 Task: Check the current schedule for the Toronto subway from Union Station to BloorYonge.
Action: Mouse moved to (320, 100)
Screenshot: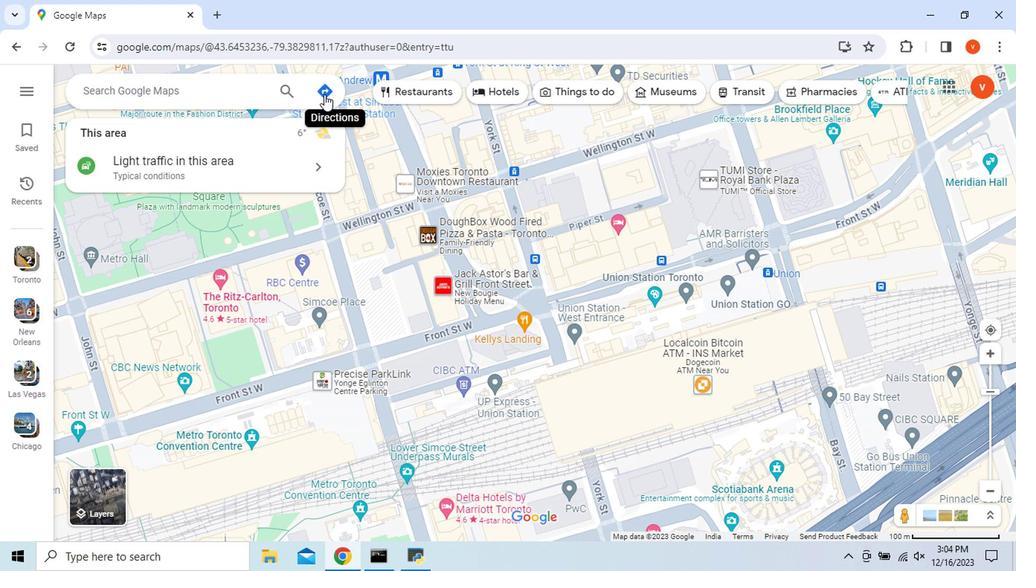 
Action: Mouse pressed left at (320, 100)
Screenshot: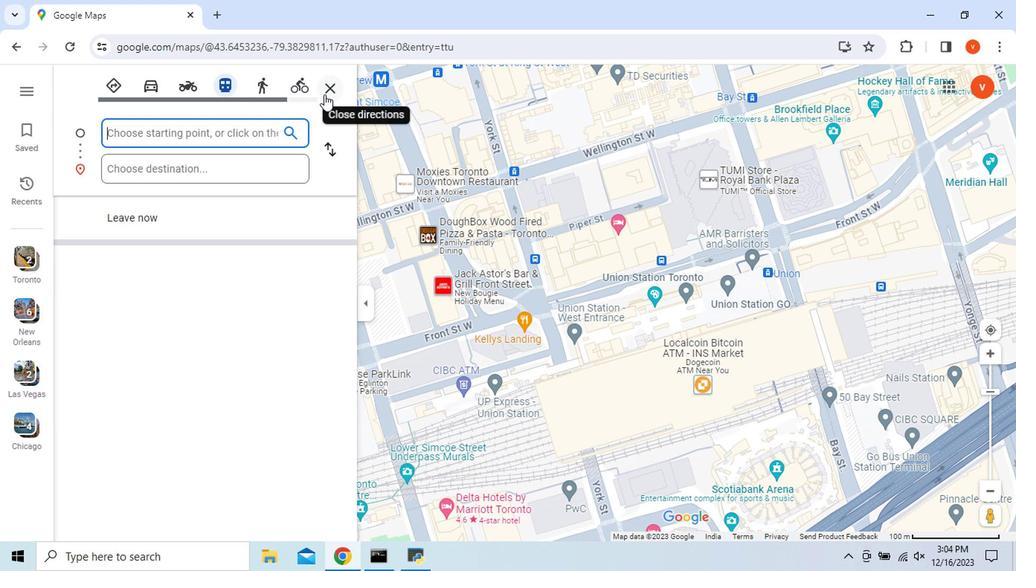 
Action: Mouse moved to (553, 282)
Screenshot: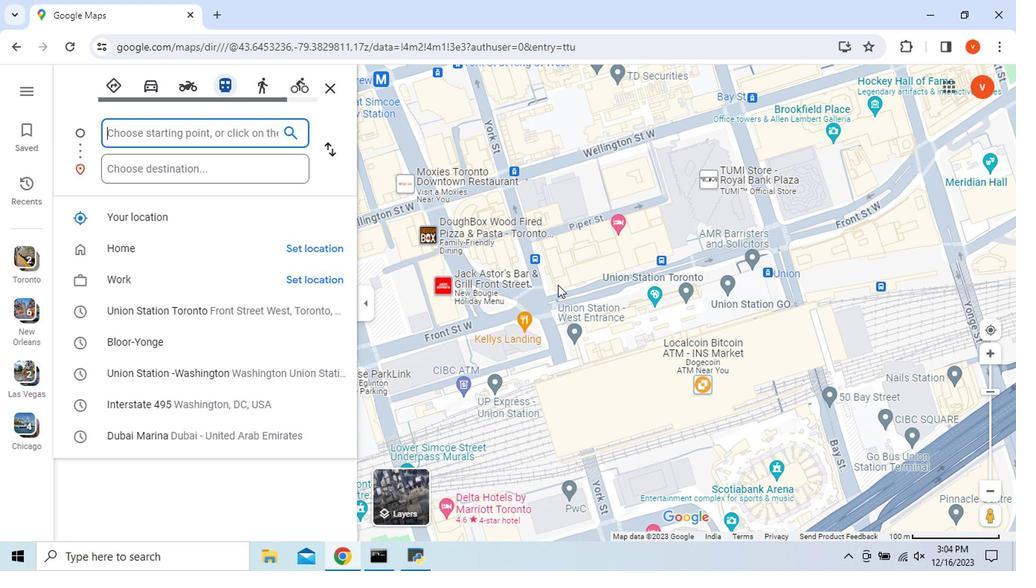 
Action: Key pressed <Key.shift_r>Union<Key.space><Key.shift>Station<Key.space><Key.shift_r>T
Screenshot: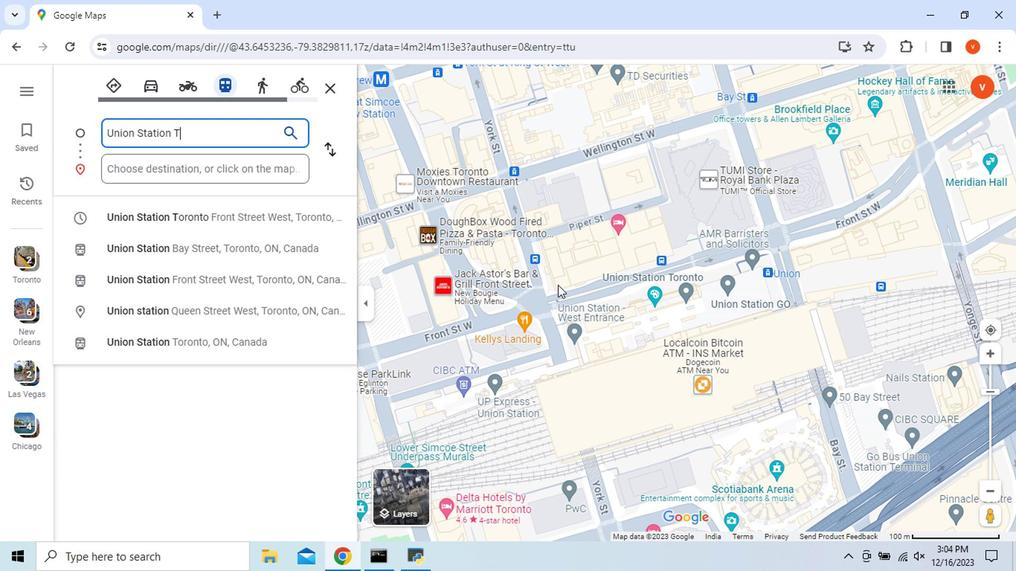
Action: Mouse moved to (244, 216)
Screenshot: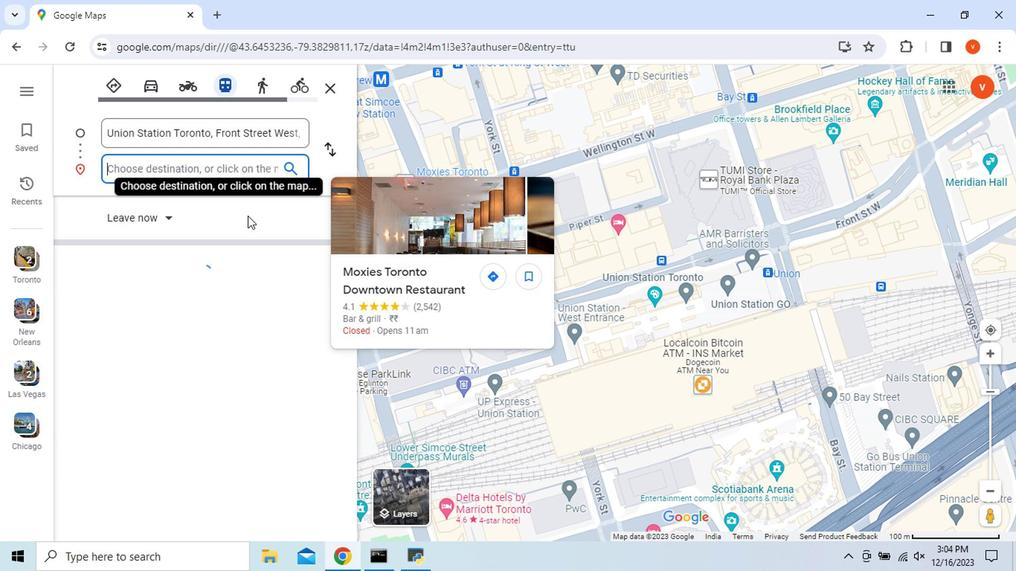 
Action: Mouse pressed left at (244, 216)
Screenshot: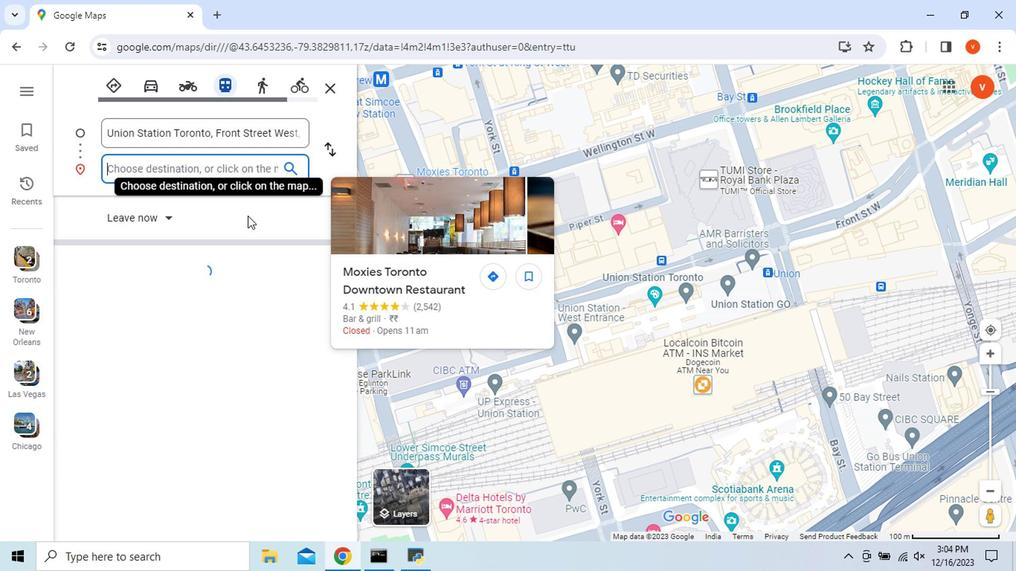 
Action: Mouse moved to (146, 171)
Screenshot: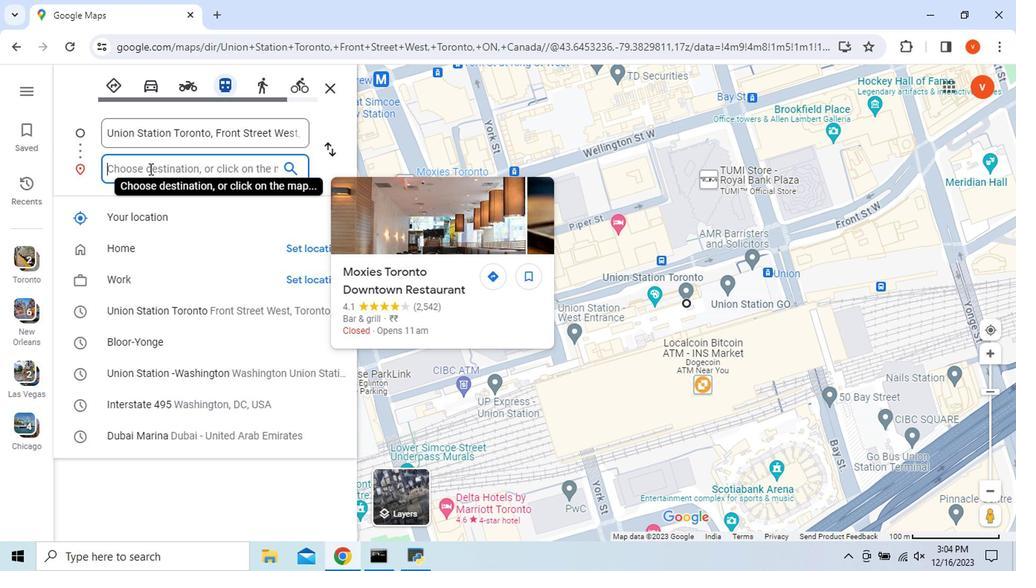 
Action: Mouse pressed left at (146, 171)
Screenshot: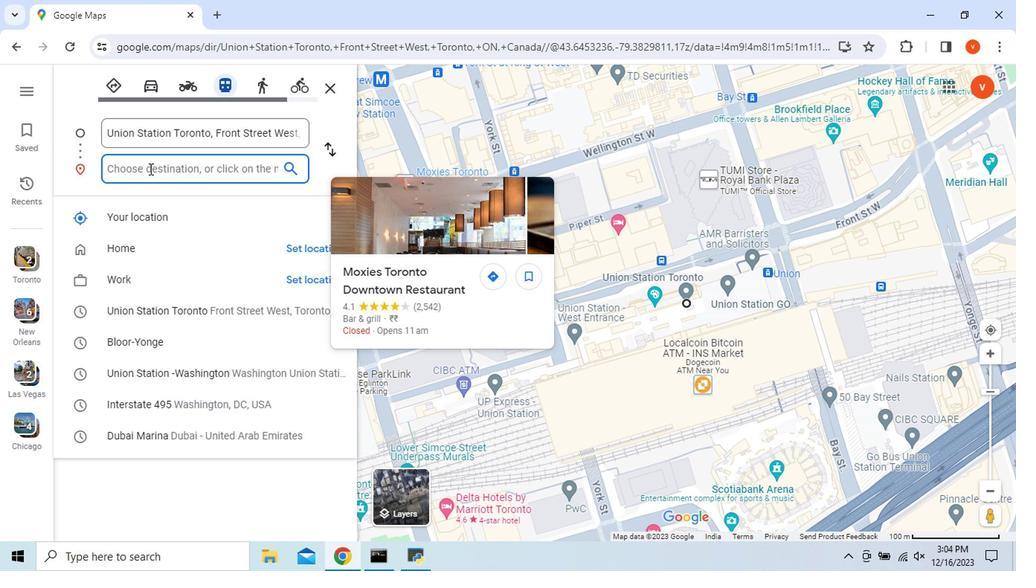 
Action: Mouse moved to (146, 171)
Screenshot: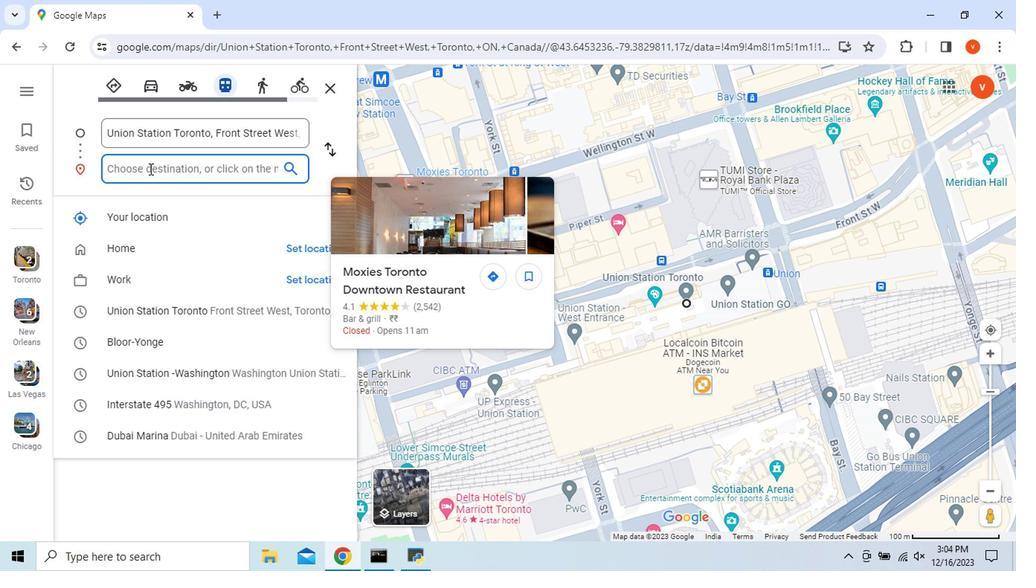 
Action: Key pressed <Key.shift>Bloor<Key.shift>Yonge
Screenshot: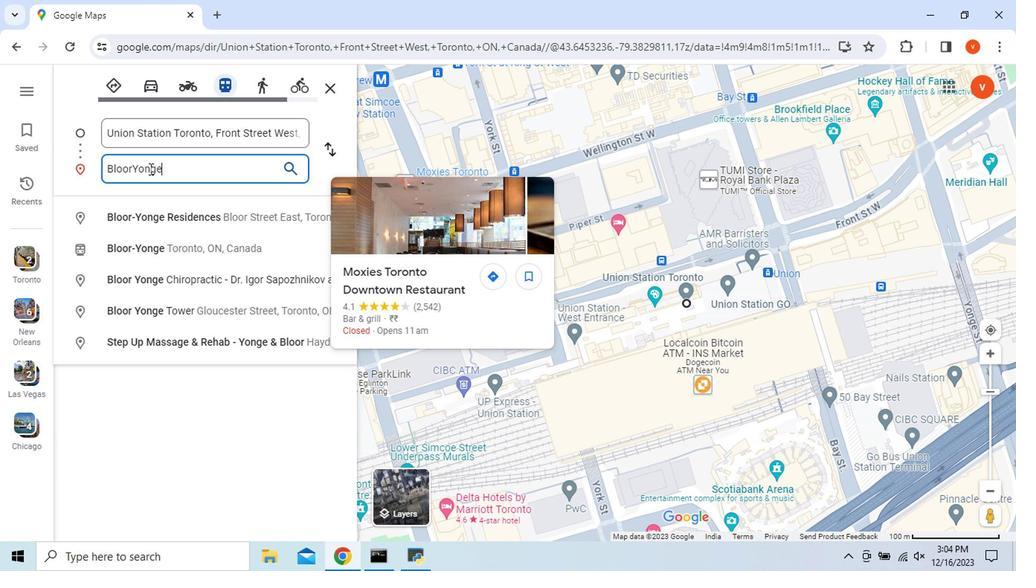 
Action: Mouse moved to (154, 248)
Screenshot: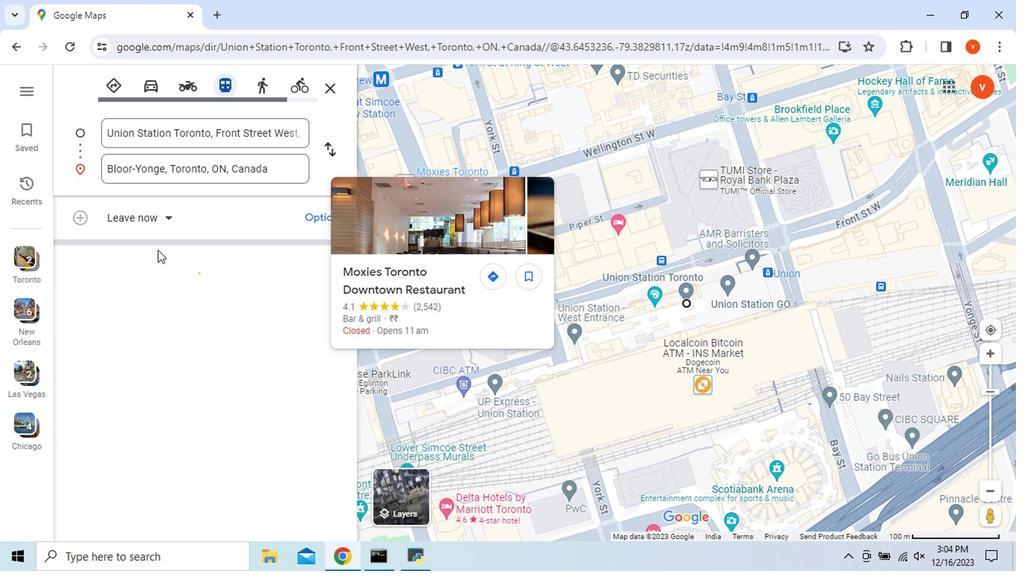 
Action: Mouse pressed left at (154, 248)
Screenshot: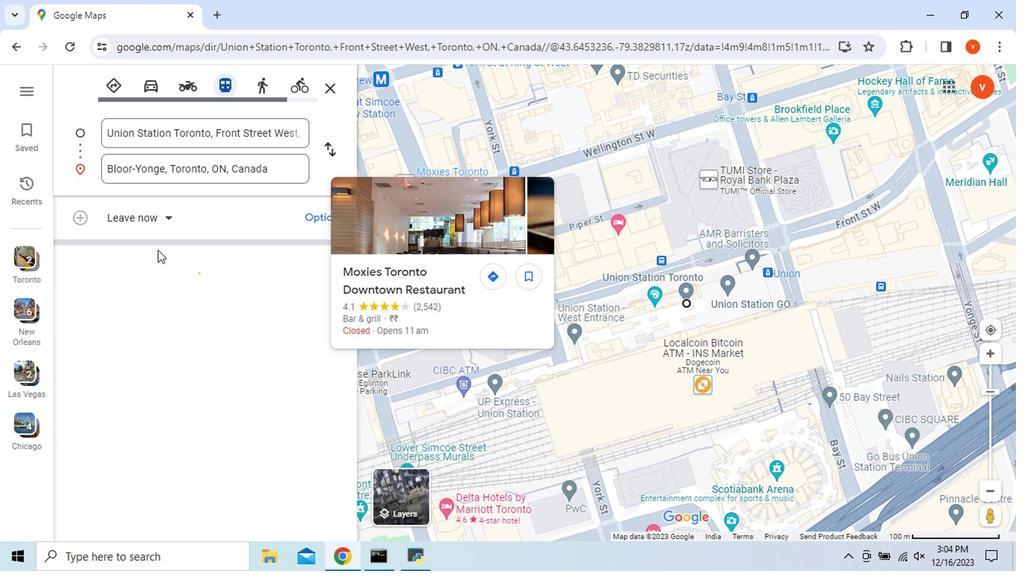 
Action: Mouse moved to (107, 90)
Screenshot: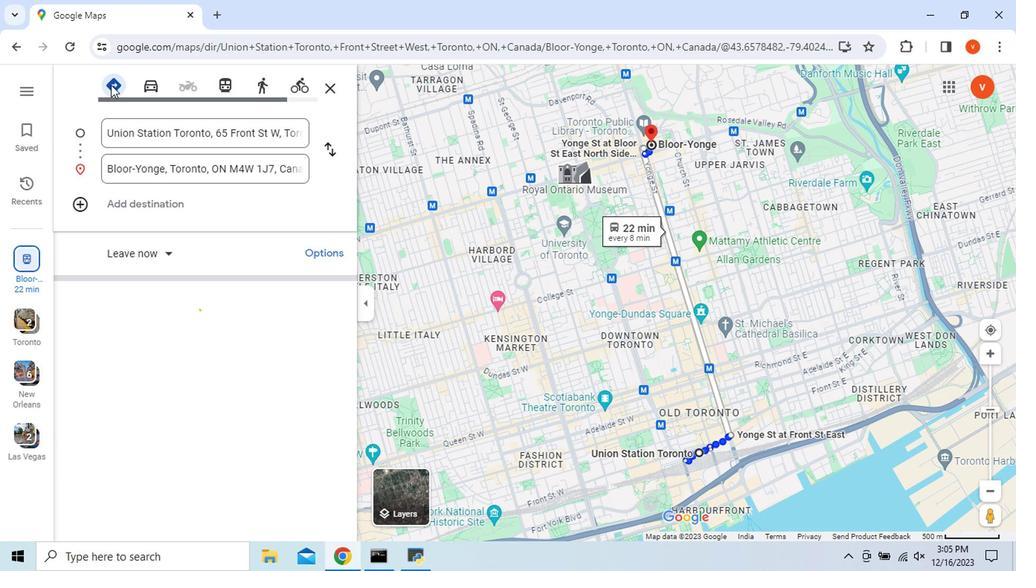 
Action: Mouse pressed left at (107, 90)
Screenshot: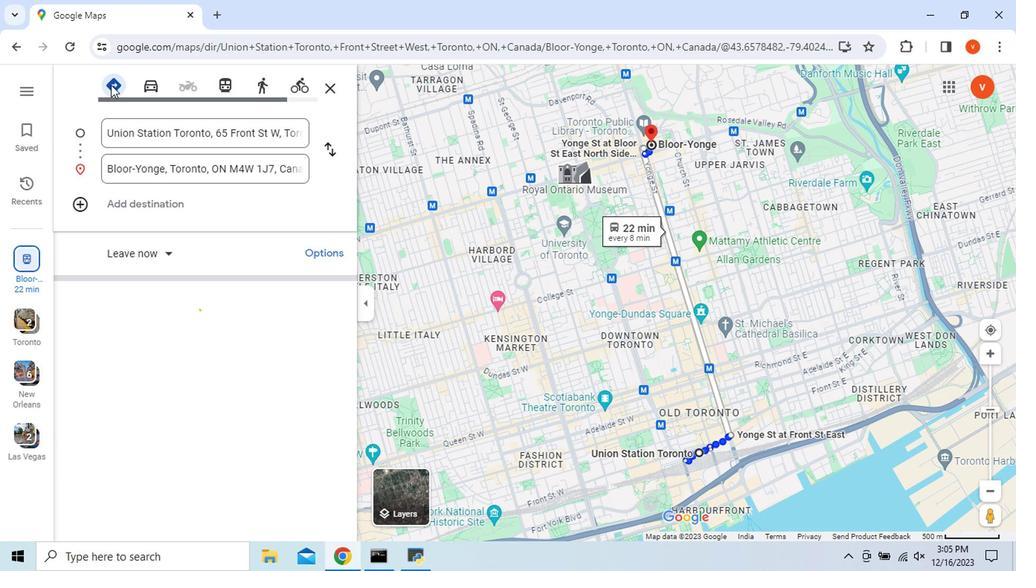 
Action: Mouse moved to (318, 249)
Screenshot: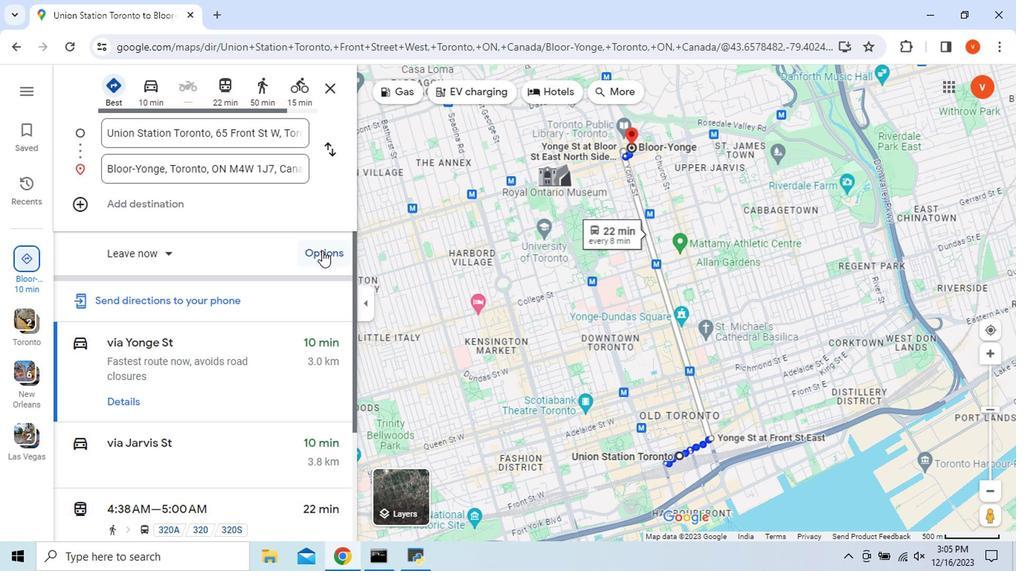 
Action: Mouse pressed left at (318, 249)
Screenshot: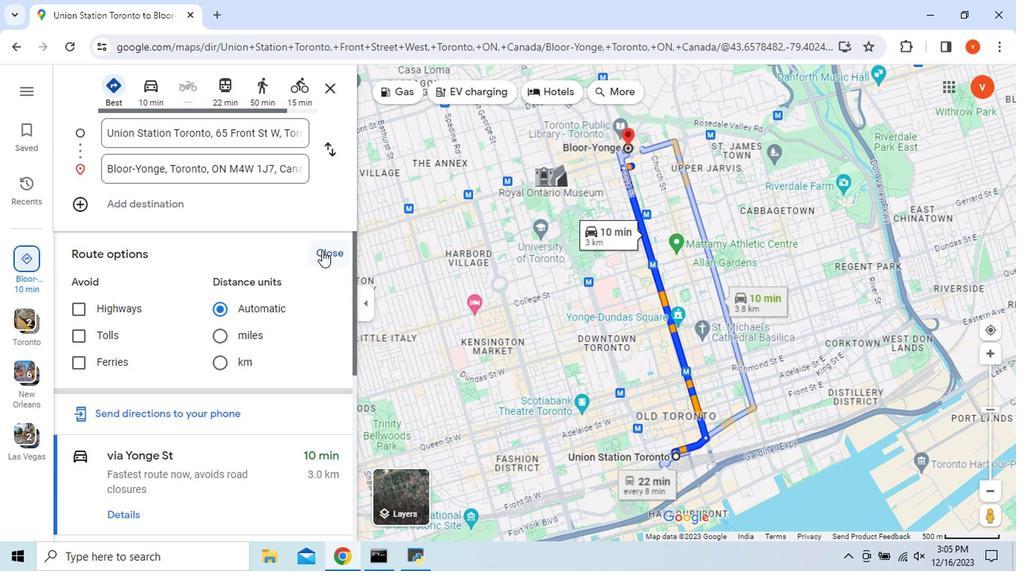 
Action: Mouse moved to (219, 90)
Screenshot: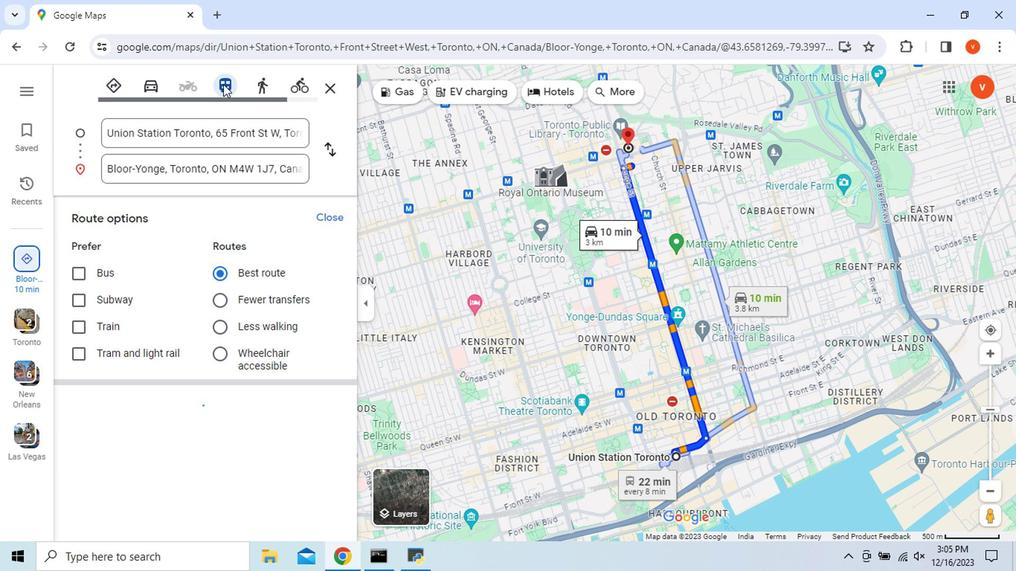 
Action: Mouse pressed left at (219, 90)
Screenshot: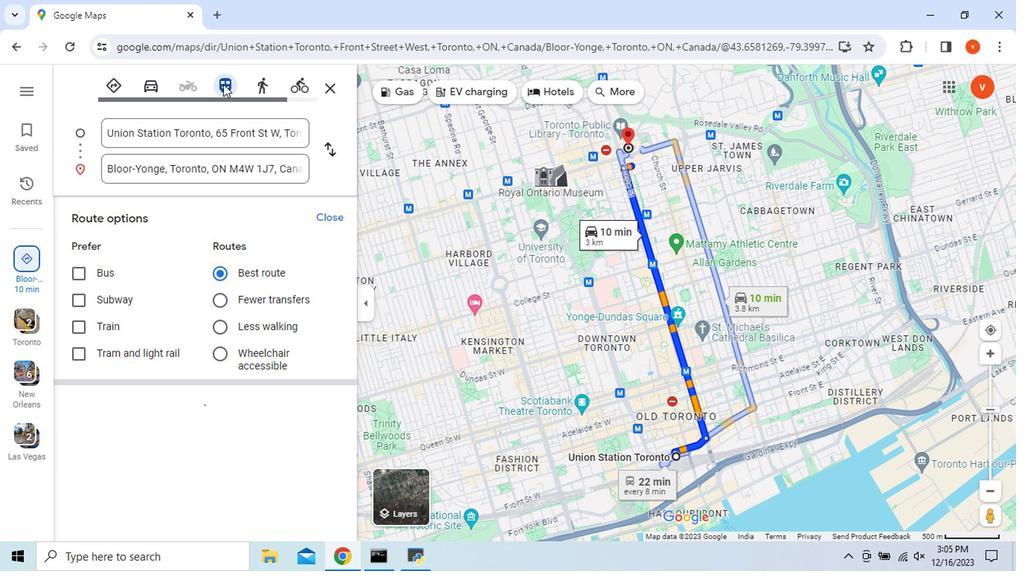 
Action: Mouse moved to (73, 297)
Screenshot: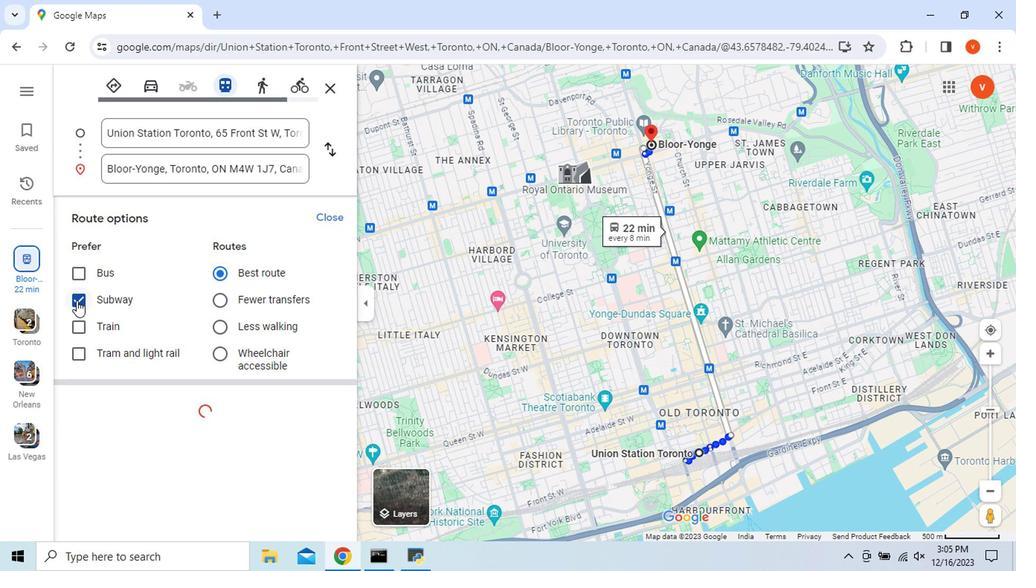 
Action: Mouse pressed left at (73, 297)
Screenshot: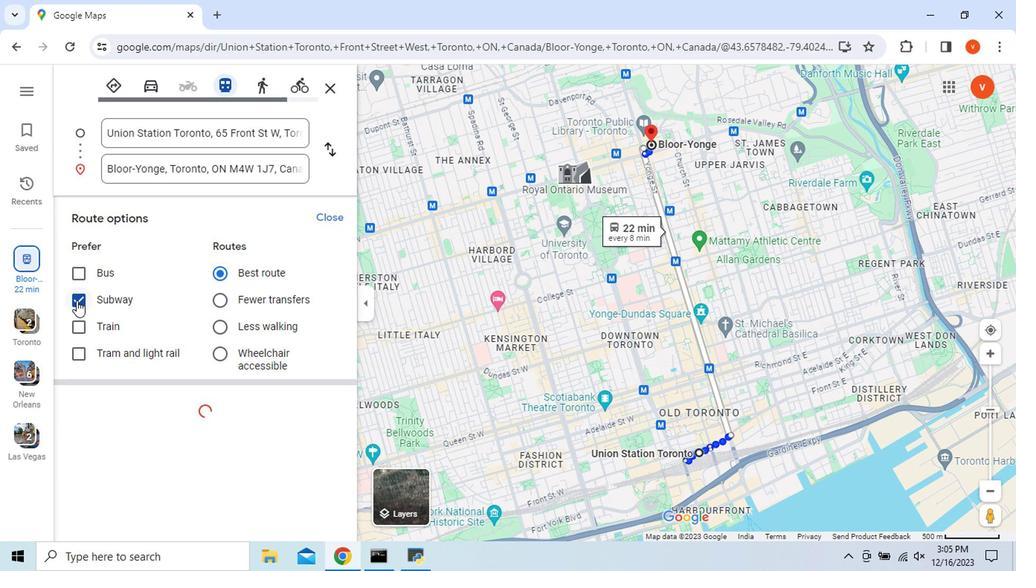 
Action: Mouse moved to (232, 449)
Screenshot: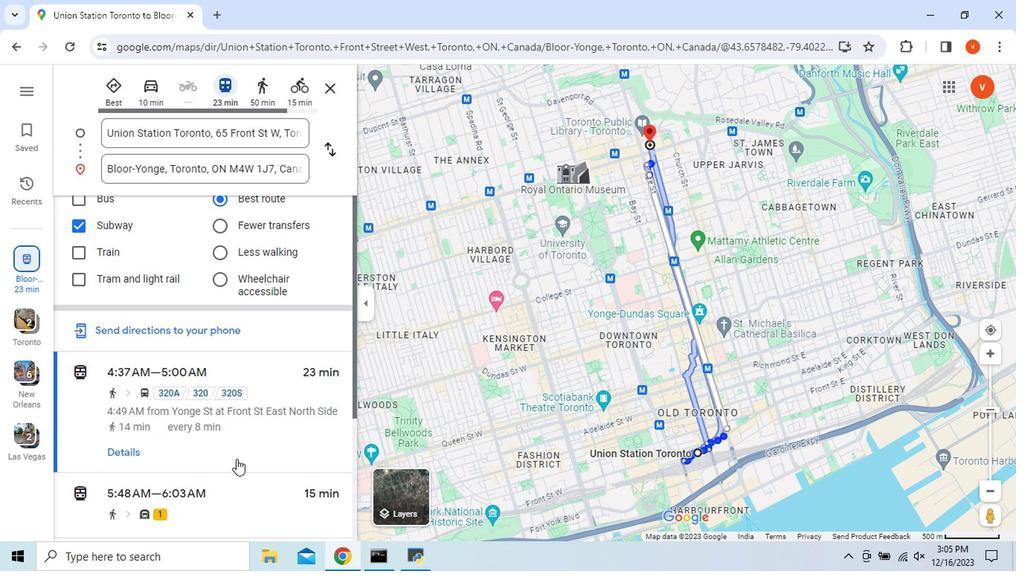 
Action: Mouse scrolled (232, 448) with delta (0, 0)
Screenshot: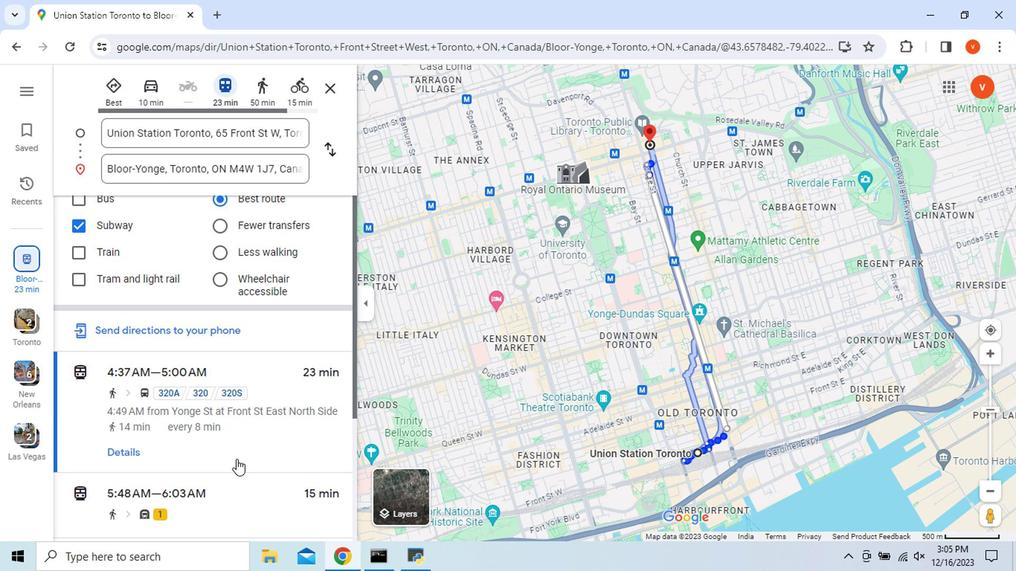 
Action: Mouse moved to (131, 445)
Screenshot: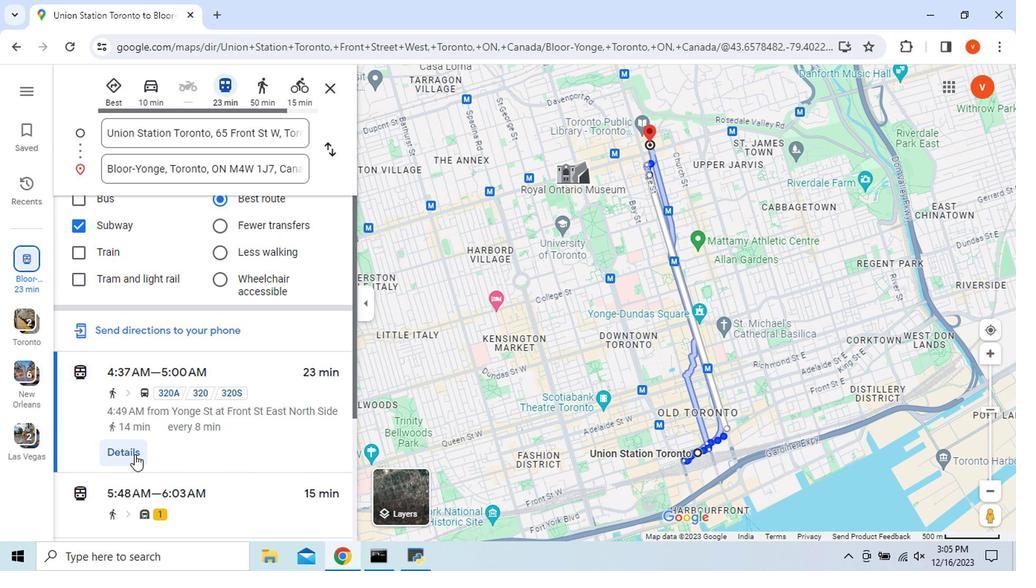 
Action: Mouse pressed left at (131, 445)
Screenshot: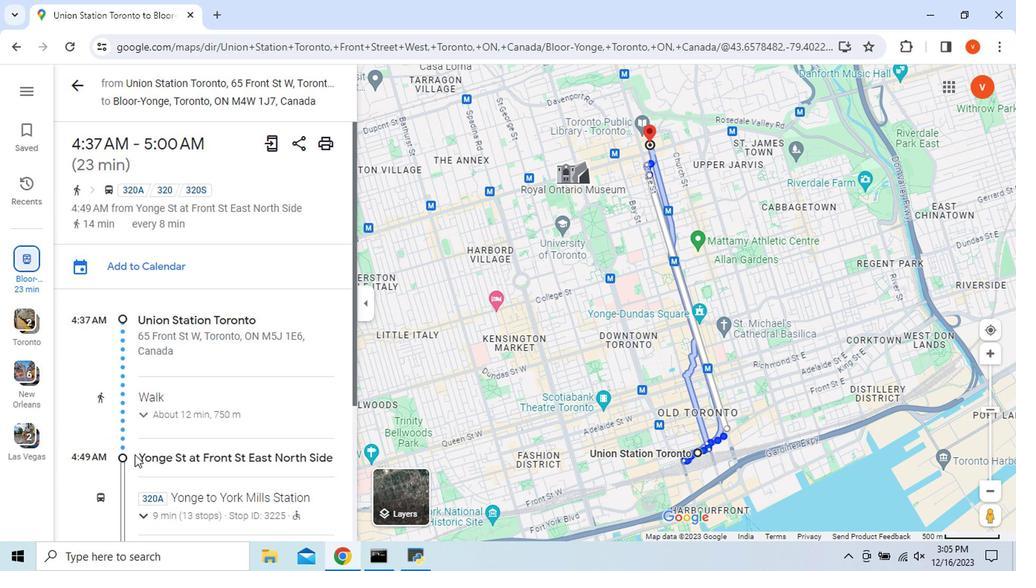 
Action: Mouse moved to (348, 379)
Screenshot: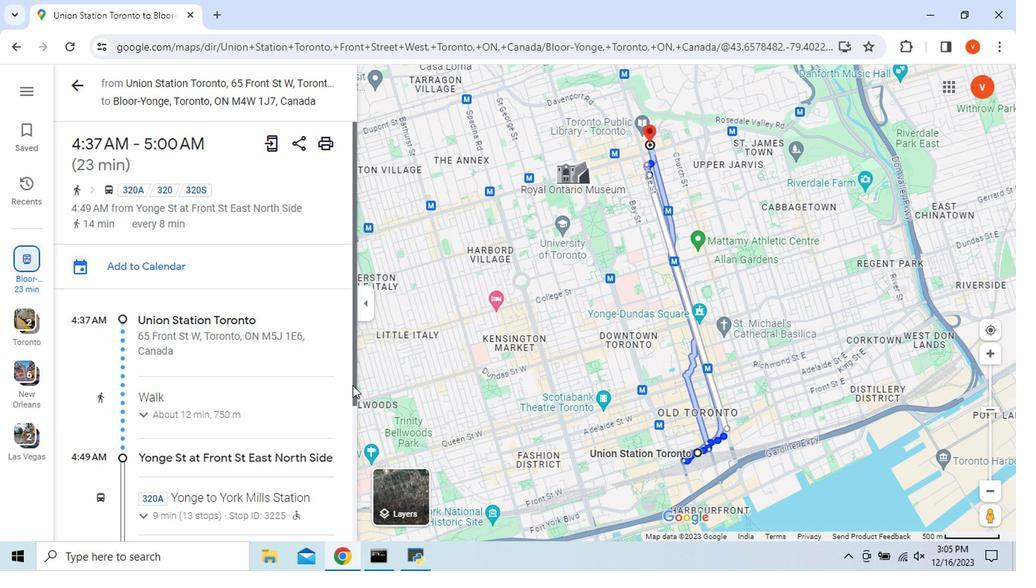 
Action: Mouse pressed left at (348, 379)
Screenshot: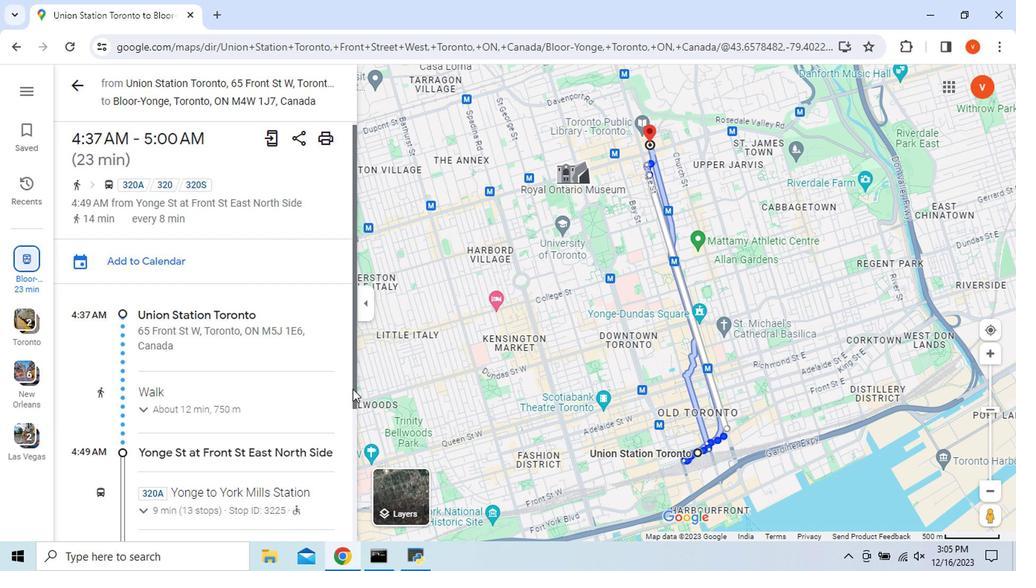 
Action: Mouse moved to (67, 92)
Screenshot: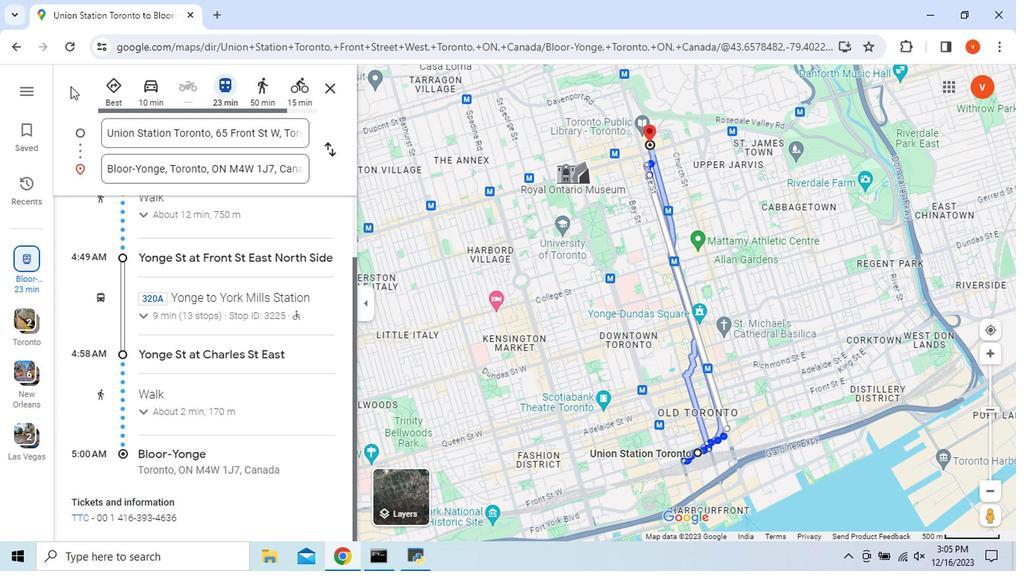 
Action: Mouse pressed left at (67, 92)
Screenshot: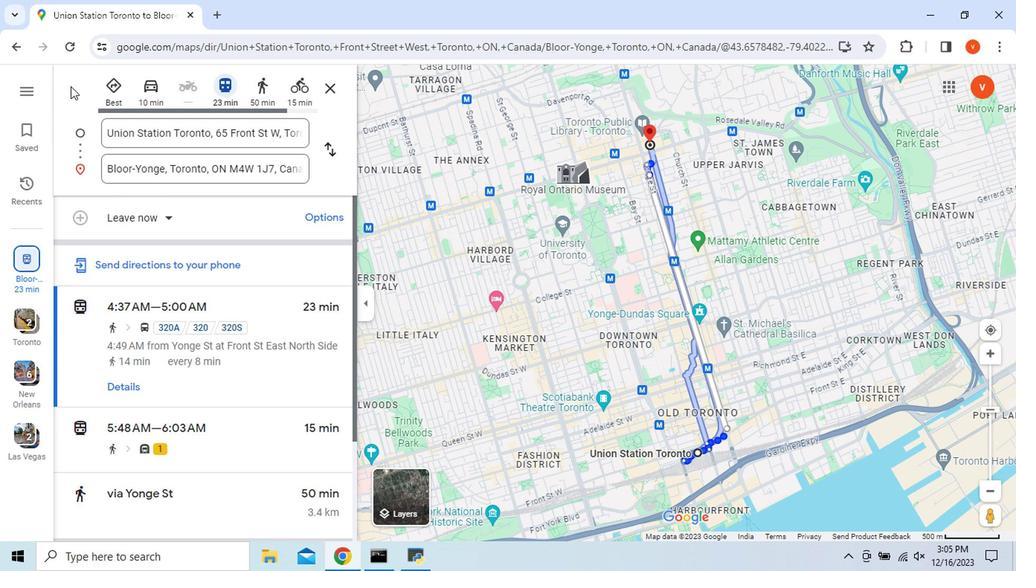 
Action: Mouse moved to (218, 451)
Screenshot: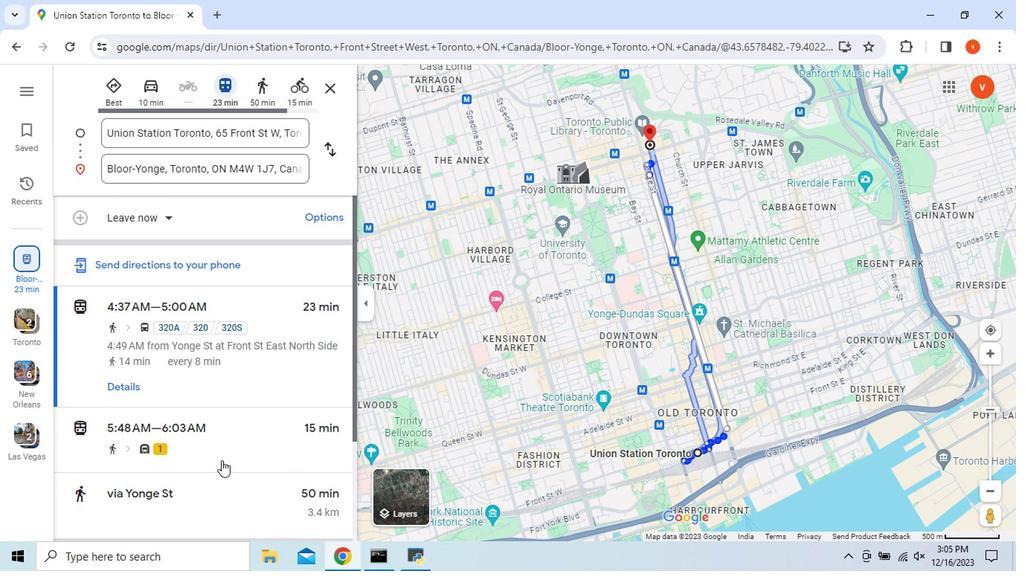 
Action: Mouse pressed left at (218, 451)
Screenshot: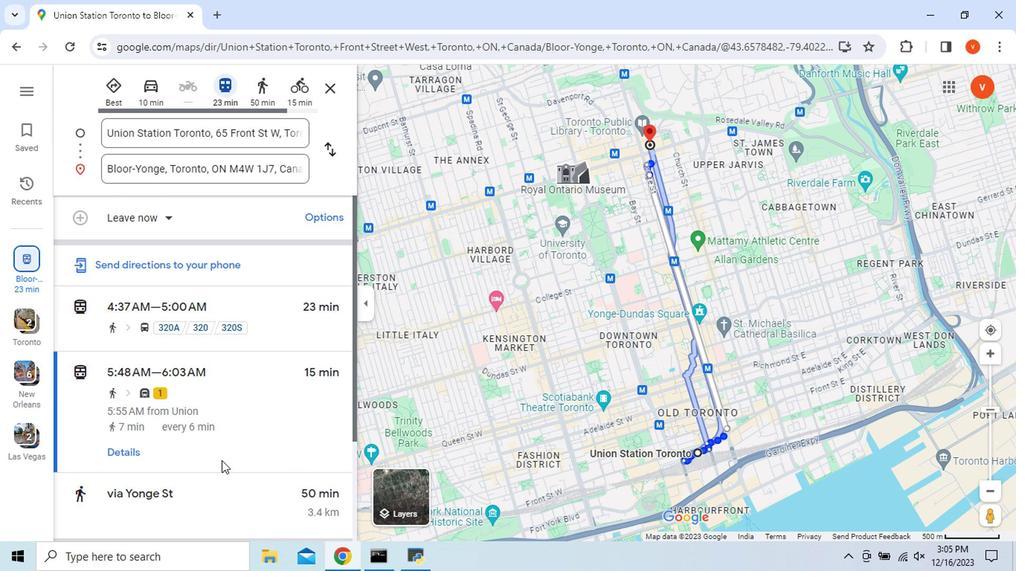 
Action: Mouse moved to (126, 445)
Screenshot: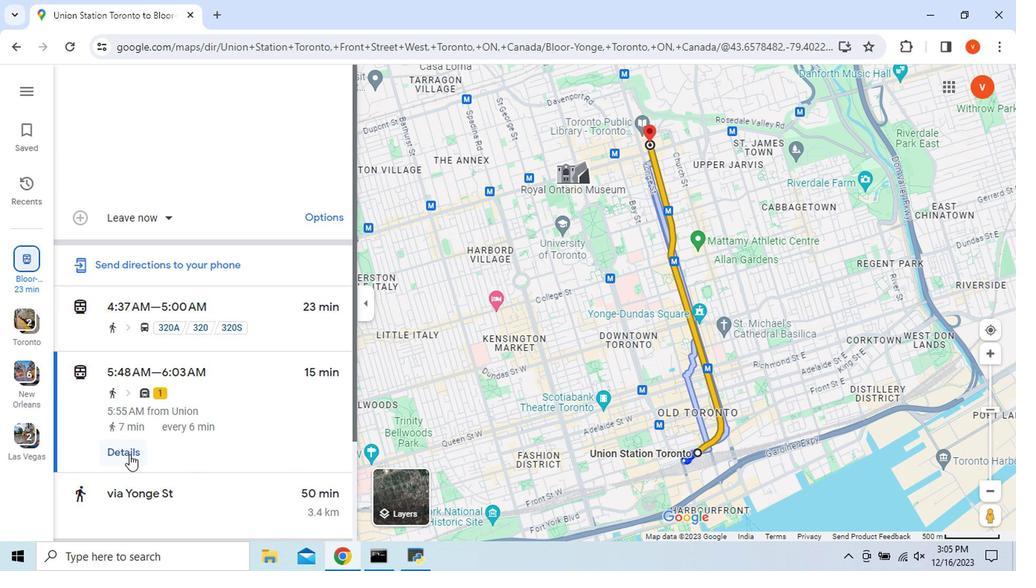 
Action: Mouse pressed left at (126, 445)
Screenshot: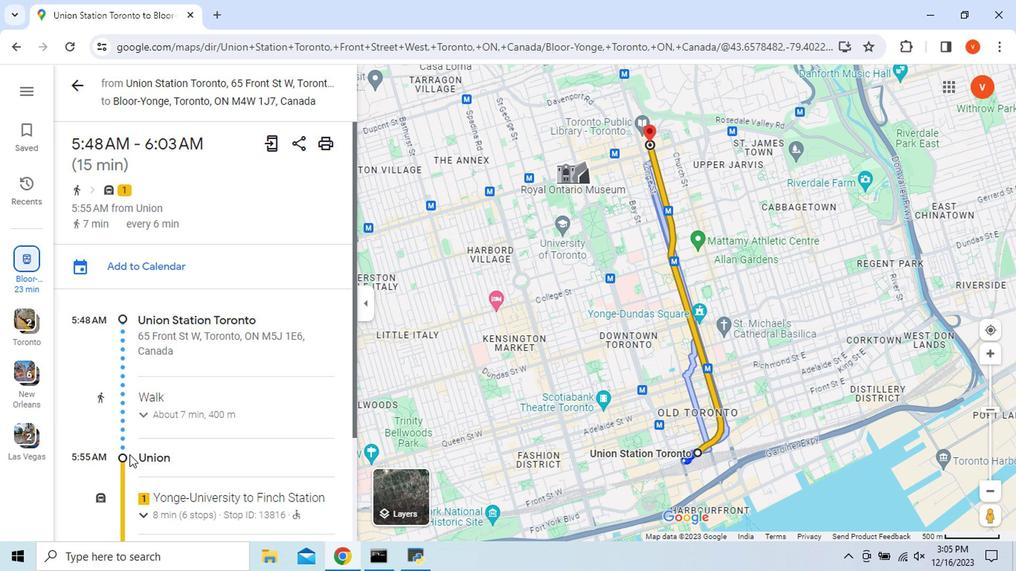
Action: Mouse moved to (349, 375)
Screenshot: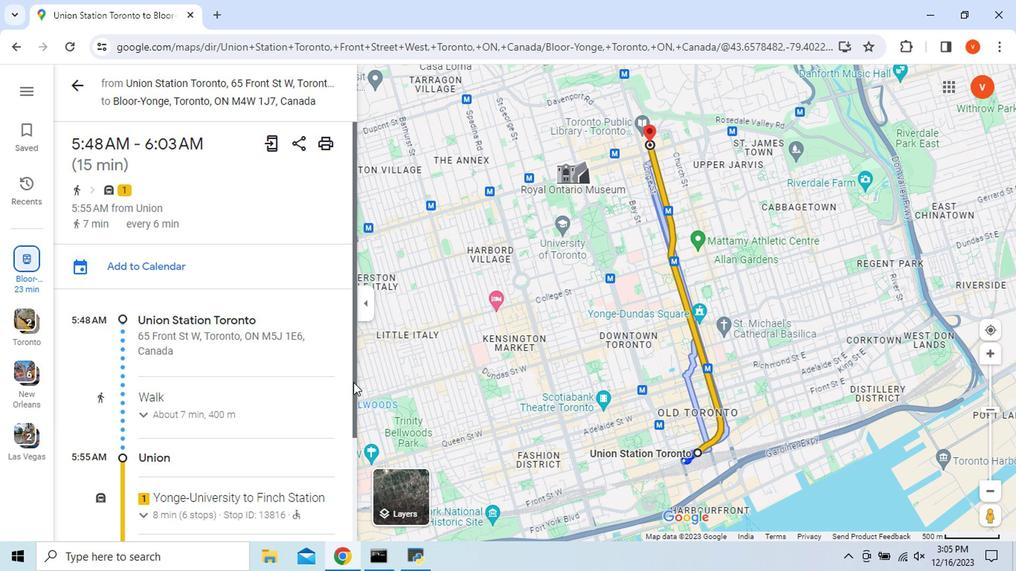 
Action: Mouse pressed left at (349, 375)
Screenshot: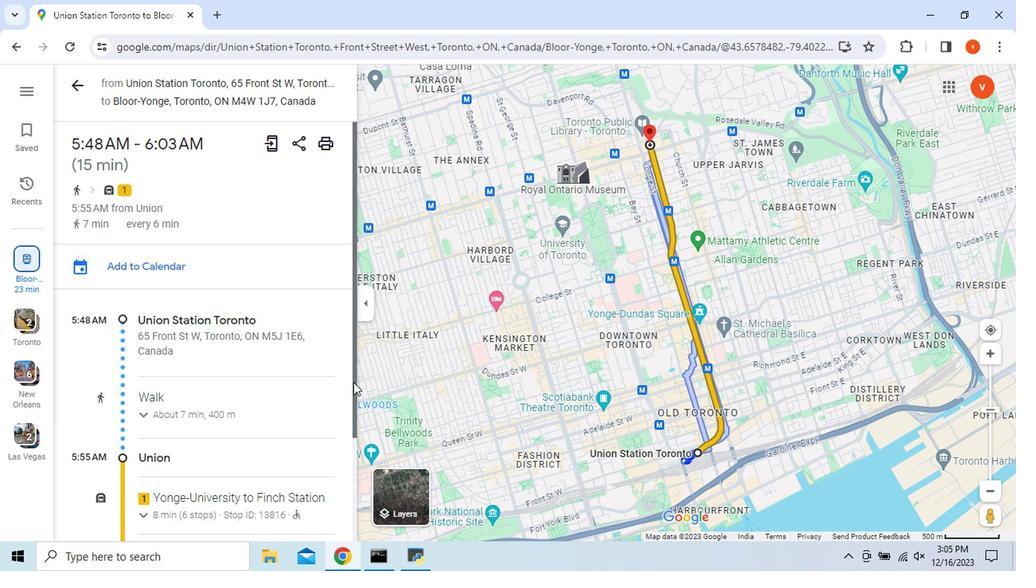 
Action: Mouse moved to (73, 88)
Screenshot: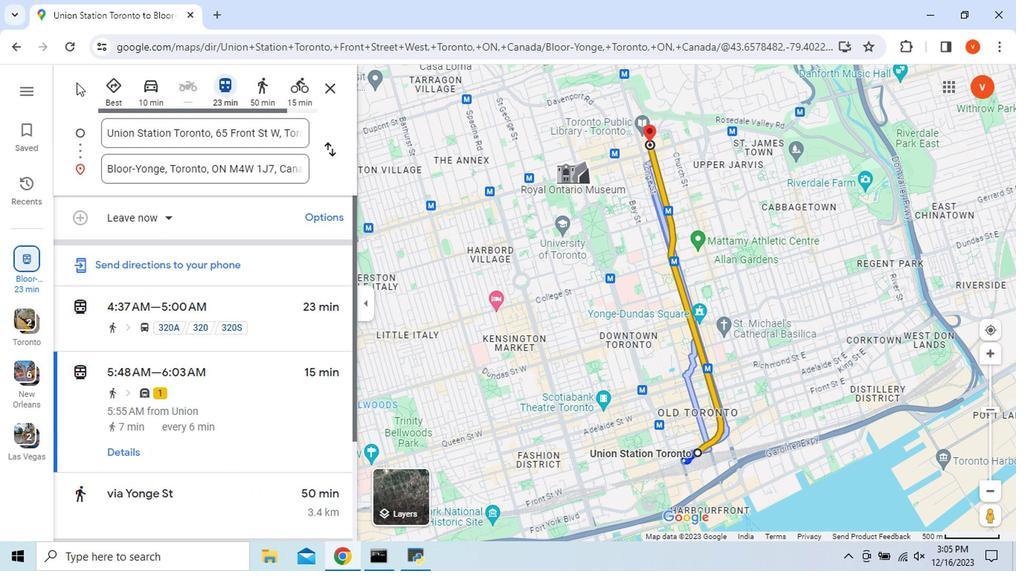 
Action: Mouse pressed left at (73, 88)
Screenshot: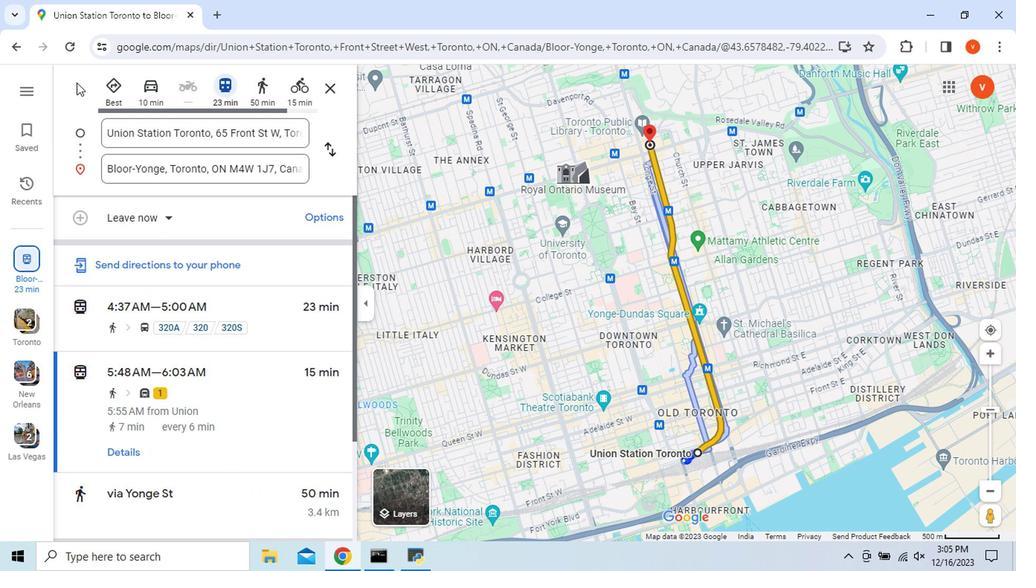 
Action: Mouse moved to (329, 213)
Screenshot: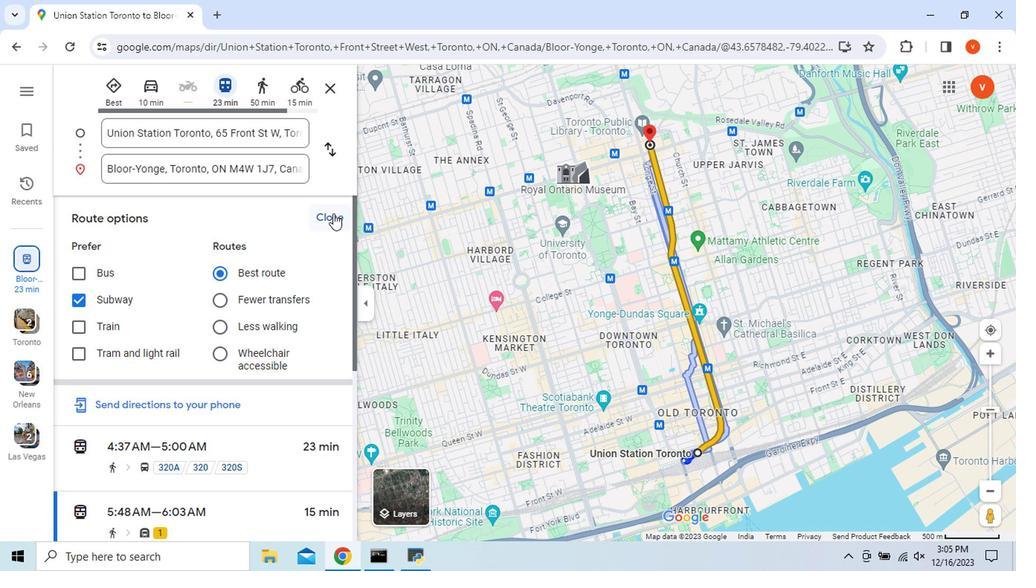 
Action: Mouse pressed left at (329, 213)
Screenshot: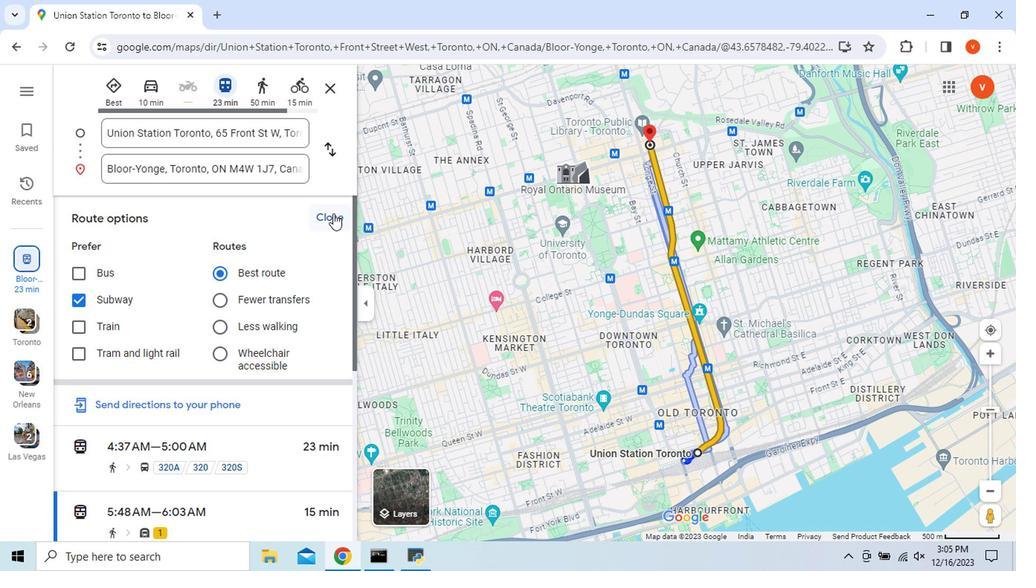 
Action: Mouse moved to (470, 297)
Screenshot: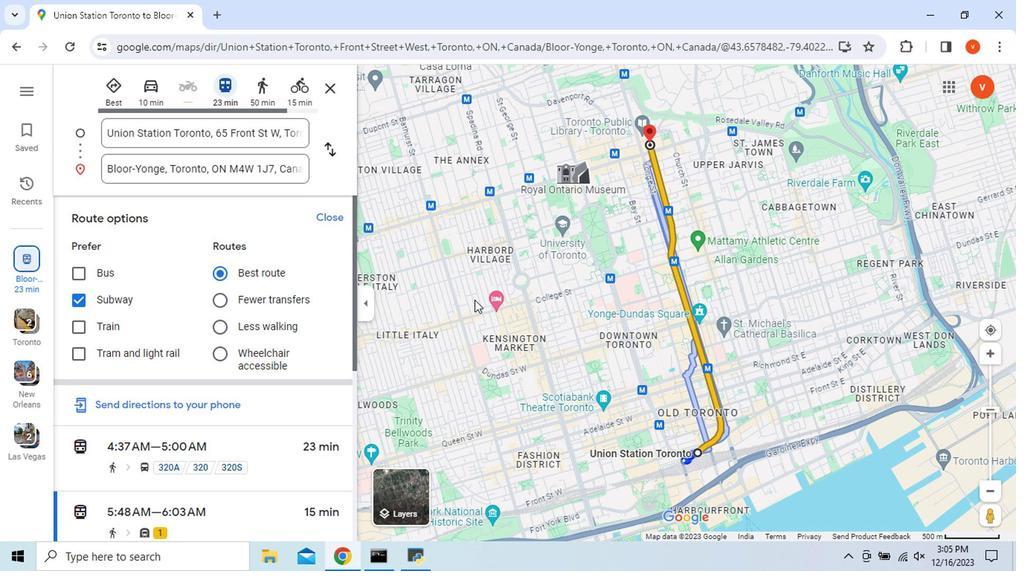 
